 Task: Set the default behavior for pdf documents content to "Download PDFs".
Action: Mouse moved to (946, 24)
Screenshot: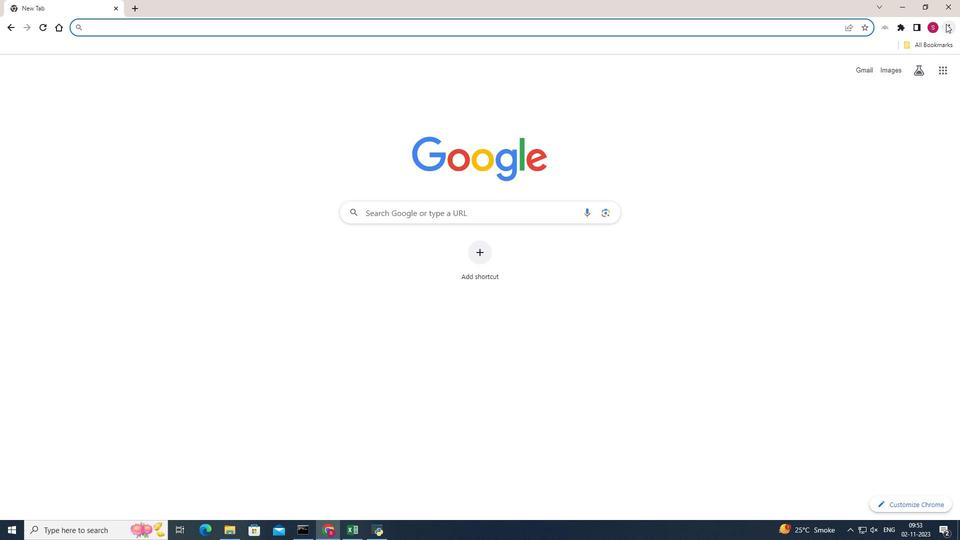 
Action: Mouse pressed left at (946, 24)
Screenshot: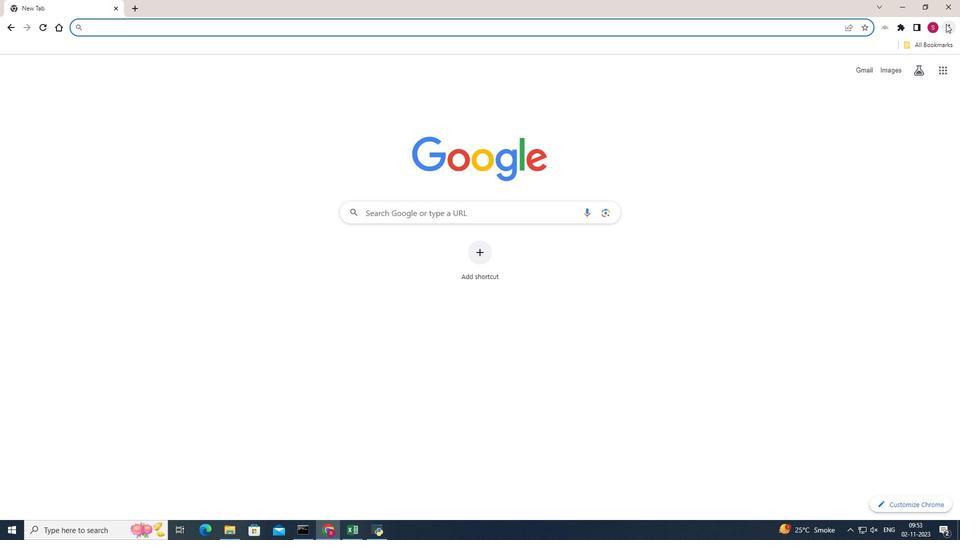 
Action: Mouse moved to (839, 206)
Screenshot: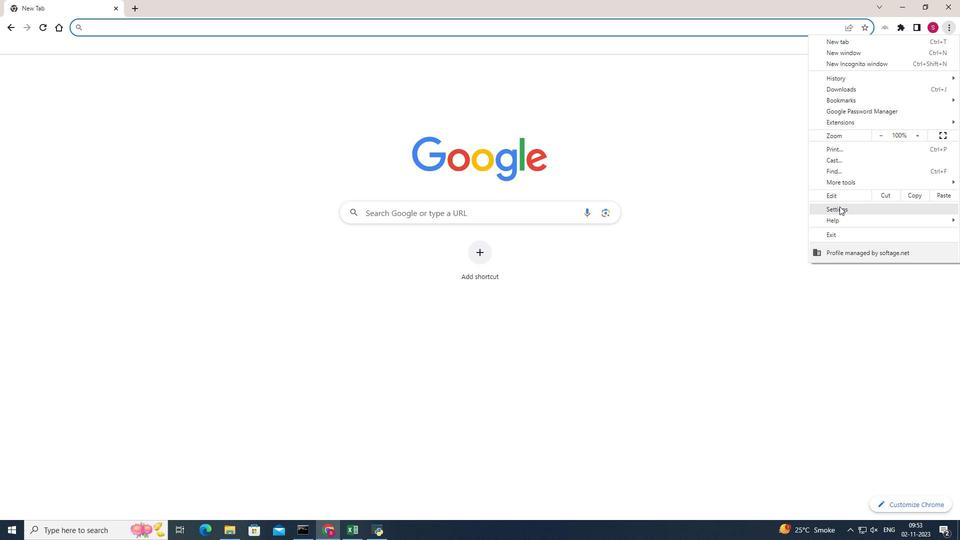 
Action: Mouse pressed left at (839, 206)
Screenshot: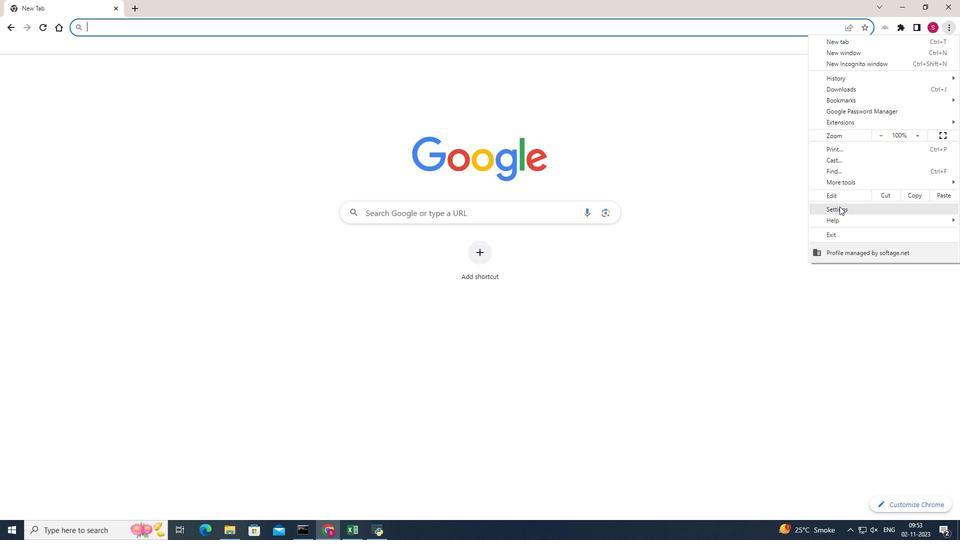 
Action: Mouse pressed left at (839, 206)
Screenshot: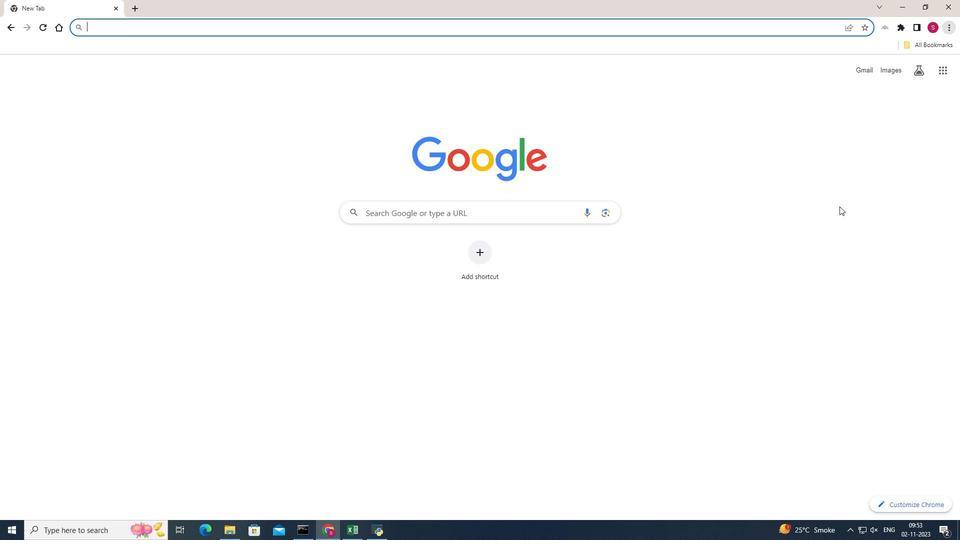 
Action: Mouse moved to (72, 116)
Screenshot: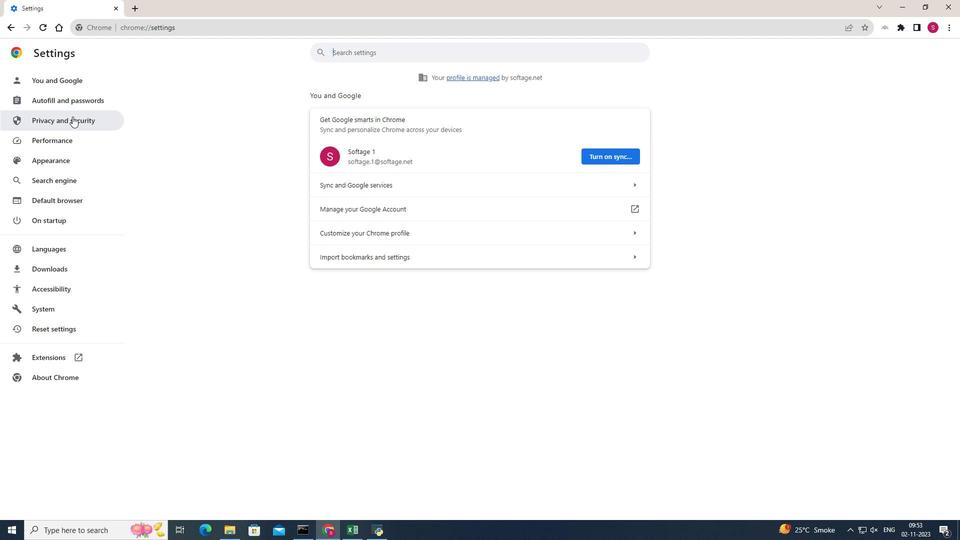 
Action: Mouse pressed left at (72, 116)
Screenshot: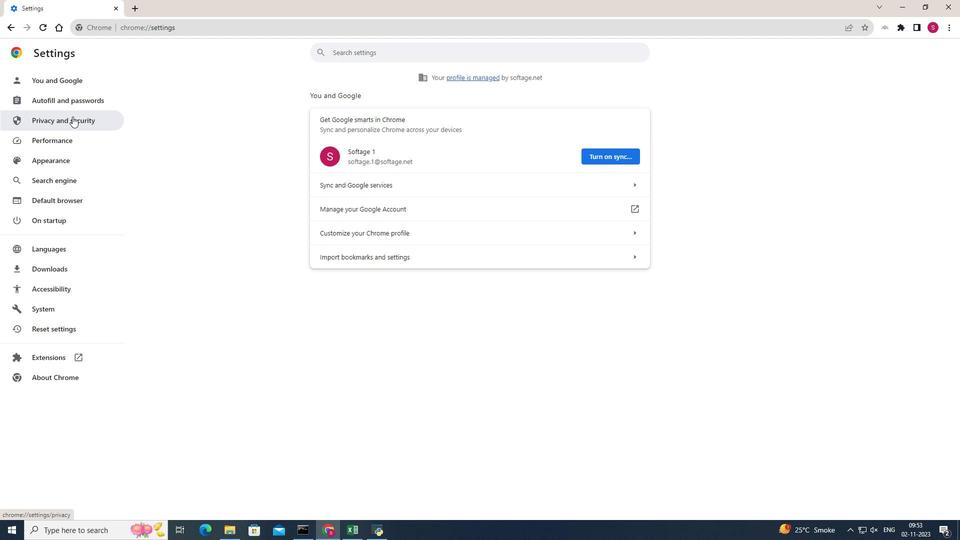 
Action: Mouse pressed left at (72, 116)
Screenshot: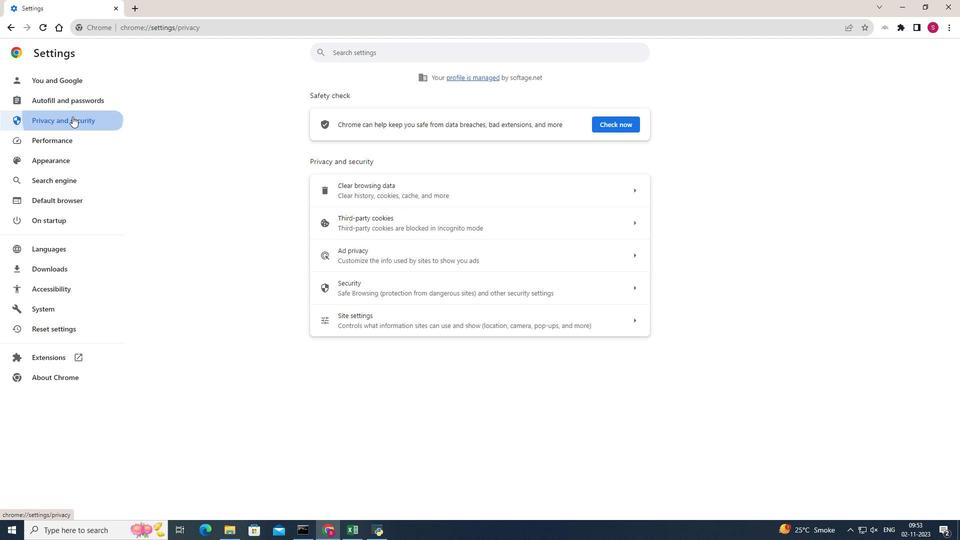 
Action: Mouse moved to (554, 315)
Screenshot: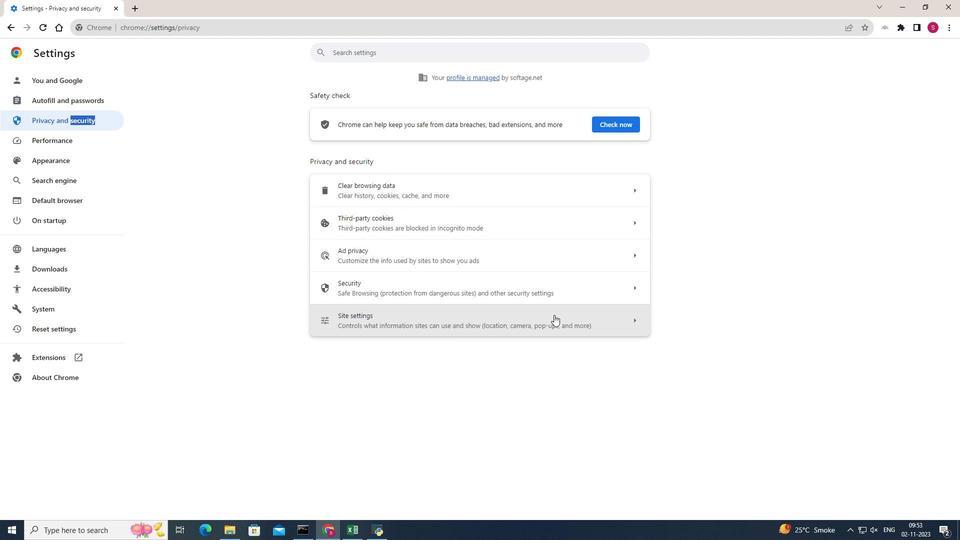 
Action: Mouse pressed left at (554, 315)
Screenshot: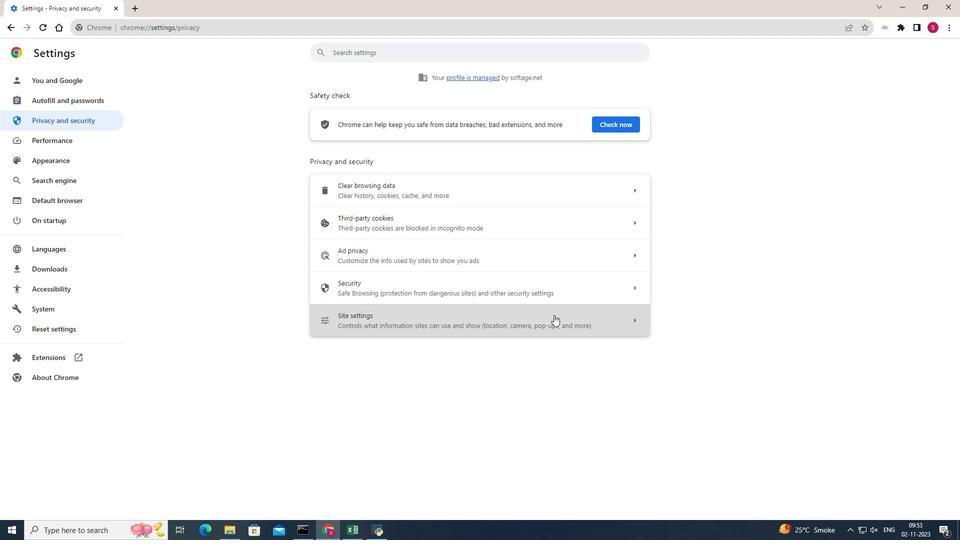 
Action: Mouse scrolled (554, 314) with delta (0, 0)
Screenshot: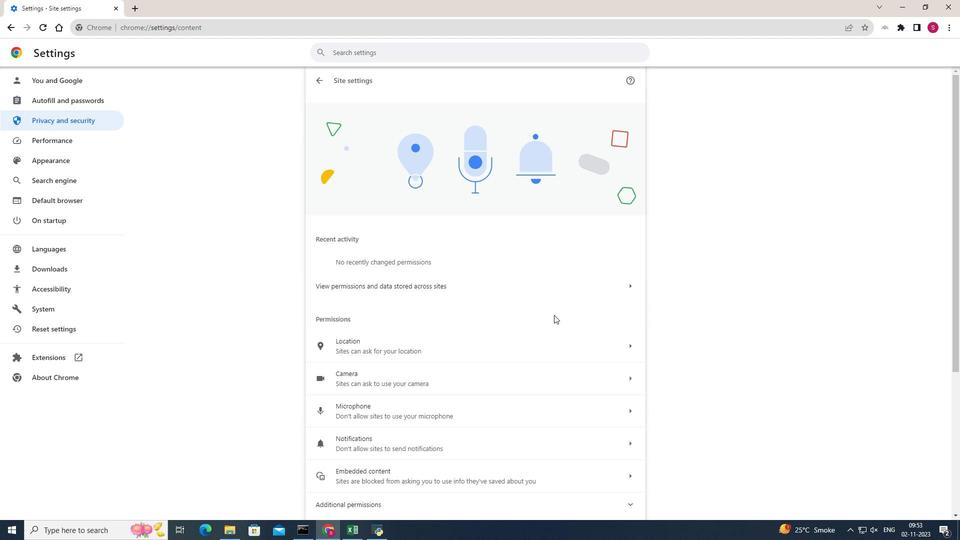 
Action: Mouse scrolled (554, 314) with delta (0, 0)
Screenshot: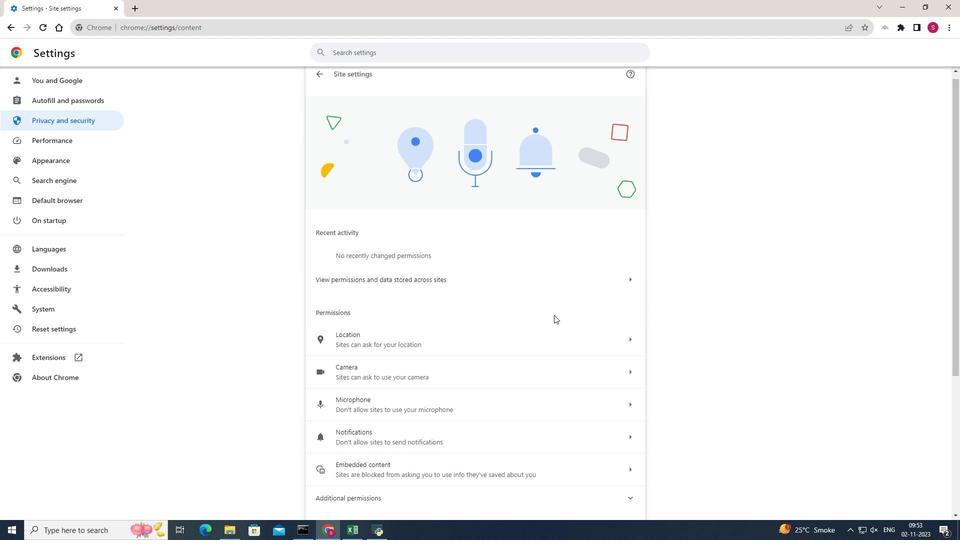
Action: Mouse scrolled (554, 314) with delta (0, 0)
Screenshot: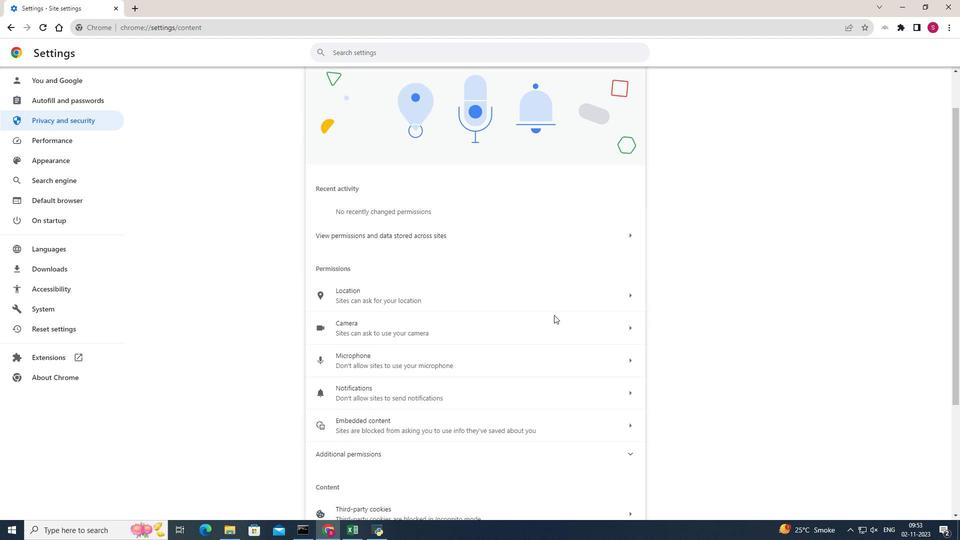 
Action: Mouse scrolled (554, 314) with delta (0, 0)
Screenshot: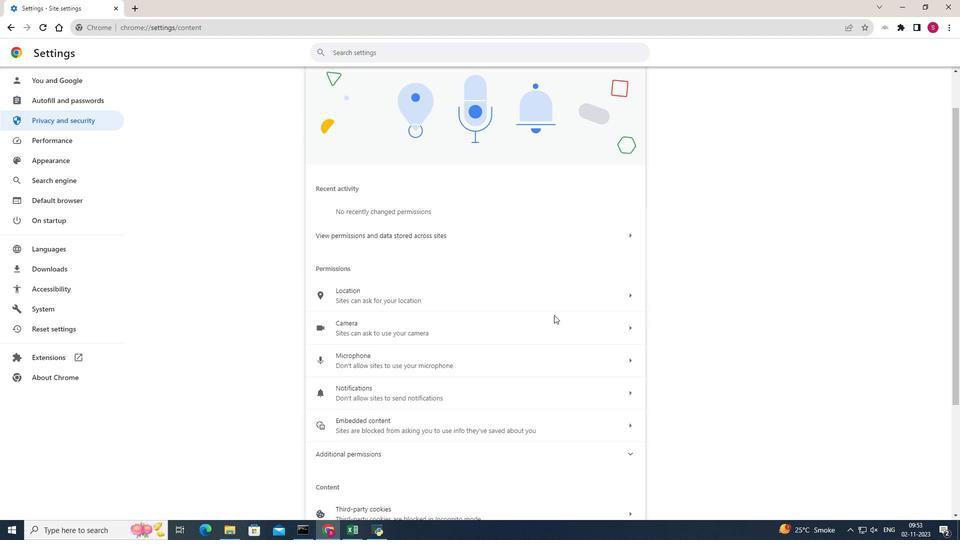 
Action: Mouse scrolled (554, 314) with delta (0, 0)
Screenshot: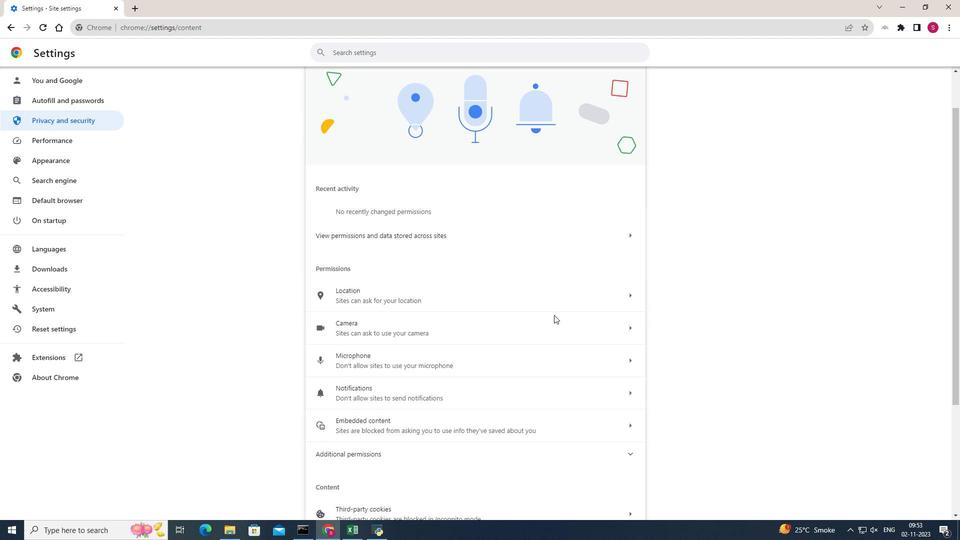 
Action: Mouse moved to (554, 315)
Screenshot: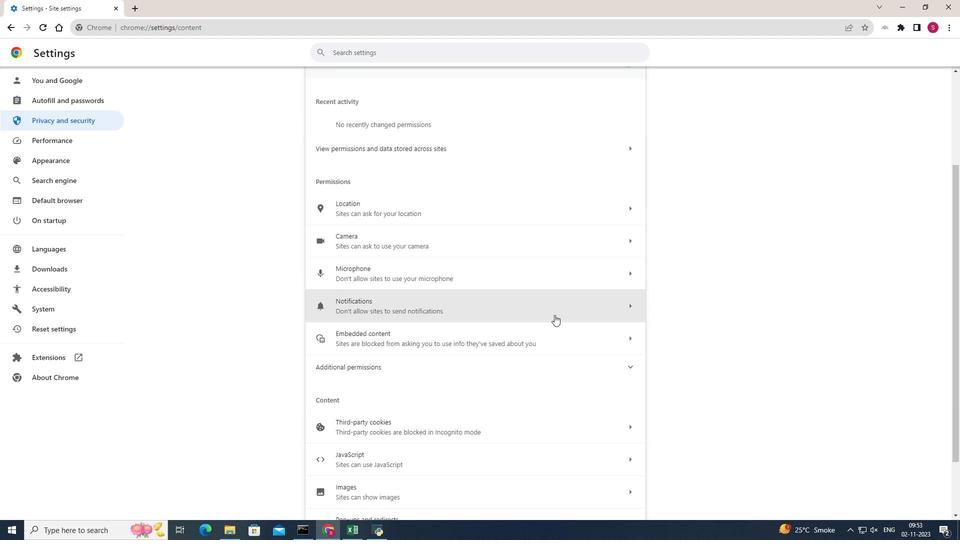 
Action: Mouse scrolled (554, 314) with delta (0, 0)
Screenshot: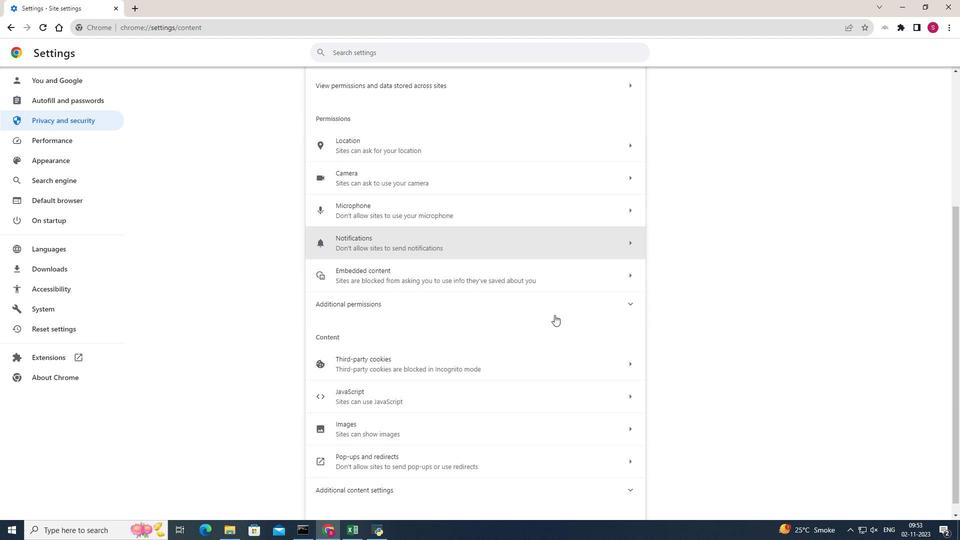 
Action: Mouse scrolled (554, 314) with delta (0, 0)
Screenshot: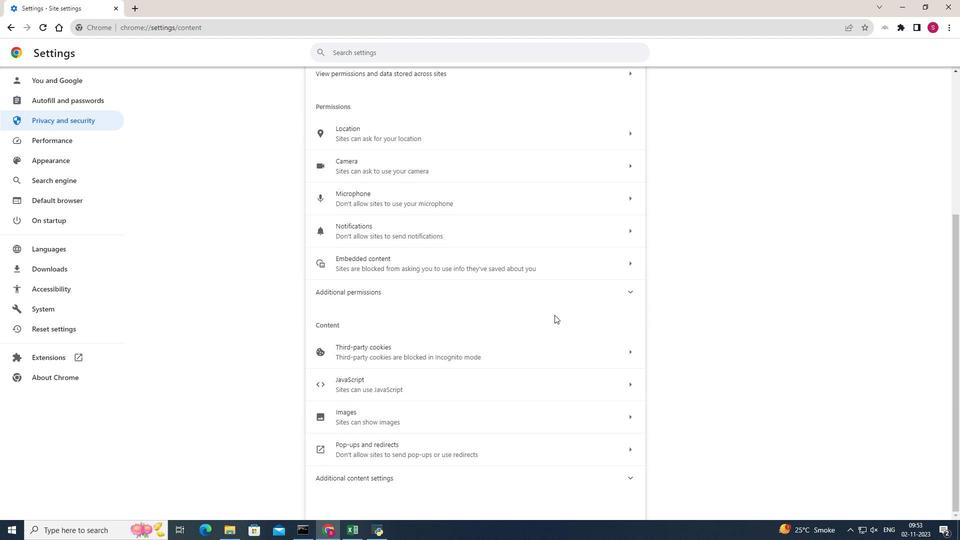 
Action: Mouse scrolled (554, 314) with delta (0, 0)
Screenshot: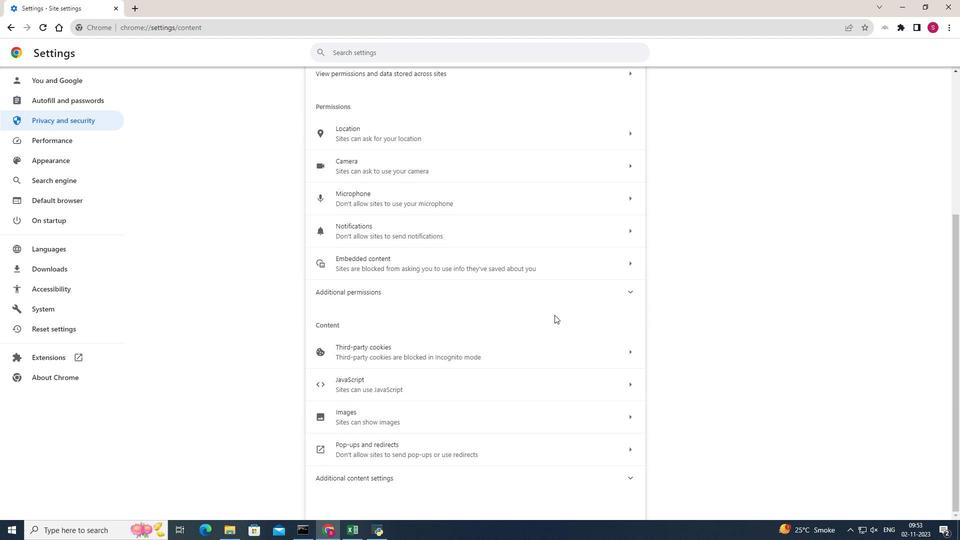 
Action: Mouse moved to (409, 482)
Screenshot: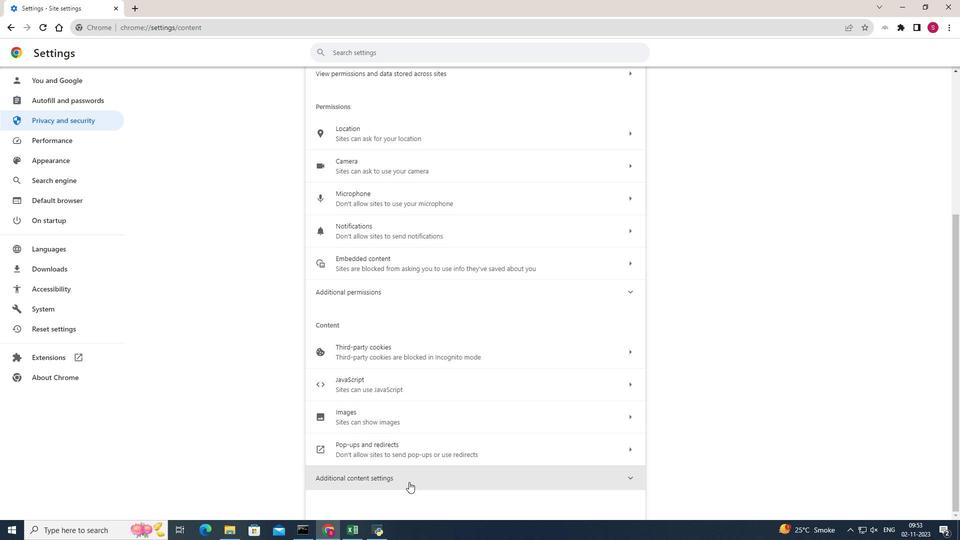 
Action: Mouse pressed left at (409, 482)
Screenshot: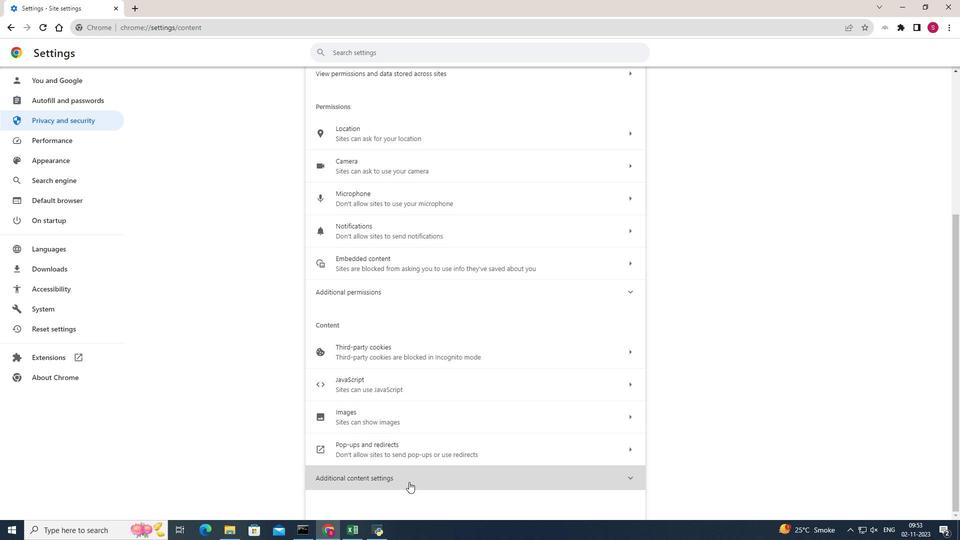 
Action: Mouse moved to (409, 481)
Screenshot: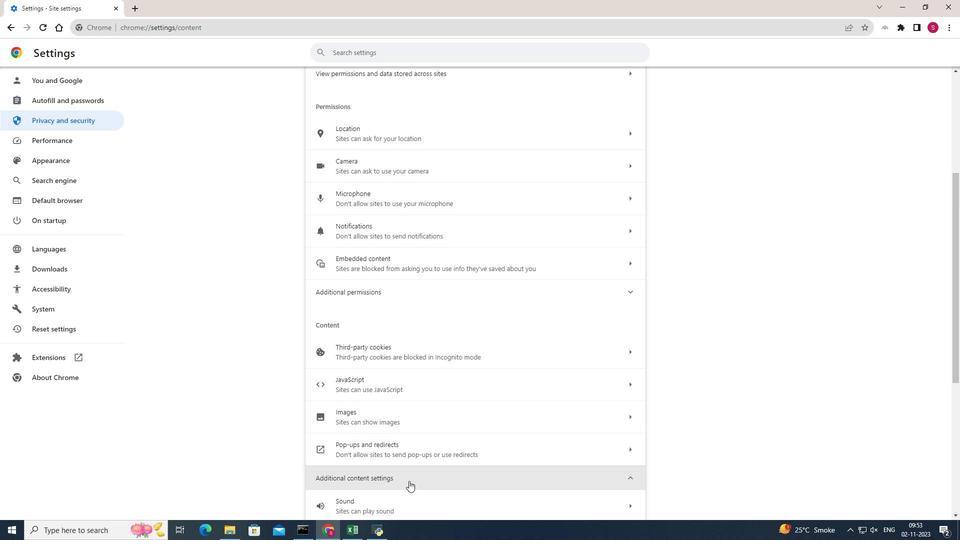 
Action: Mouse scrolled (409, 480) with delta (0, 0)
Screenshot: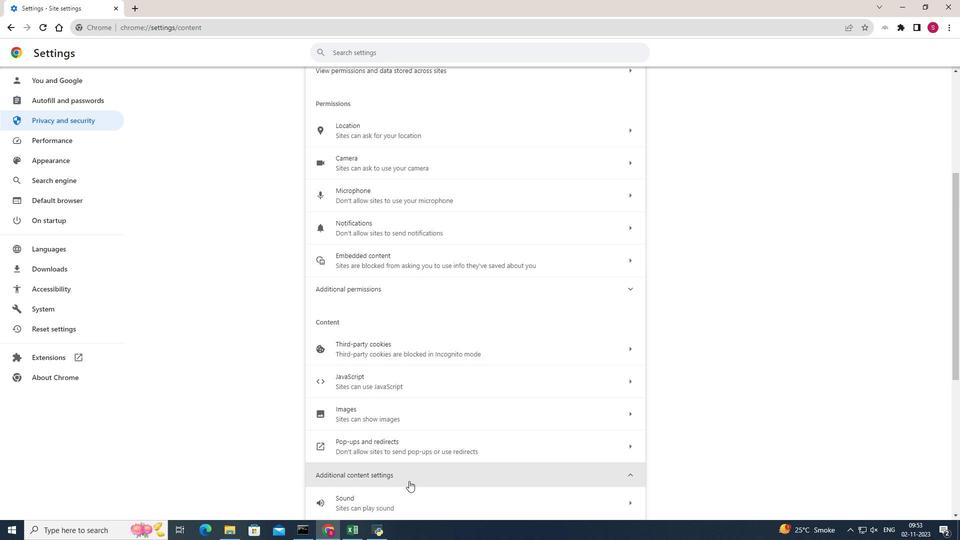 
Action: Mouse scrolled (409, 480) with delta (0, 0)
Screenshot: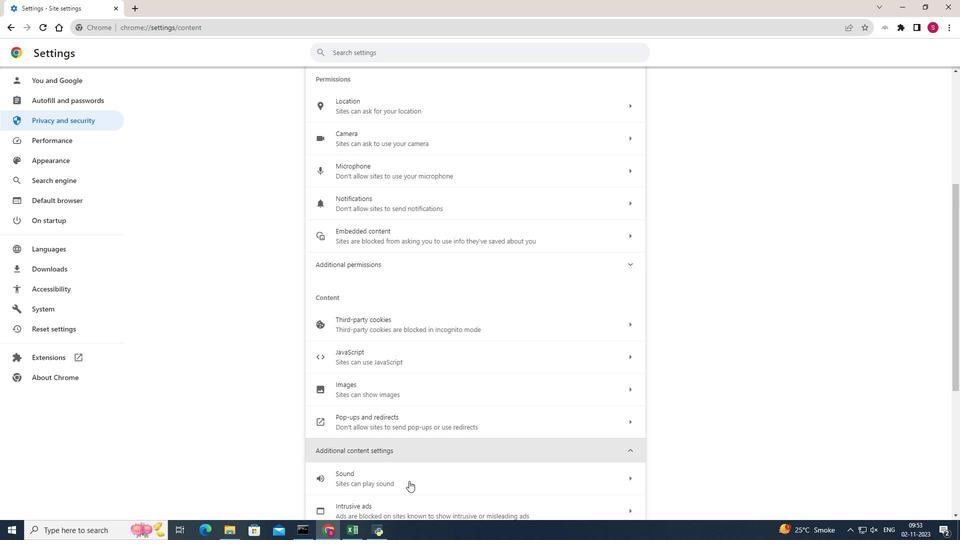 
Action: Mouse scrolled (409, 480) with delta (0, 0)
Screenshot: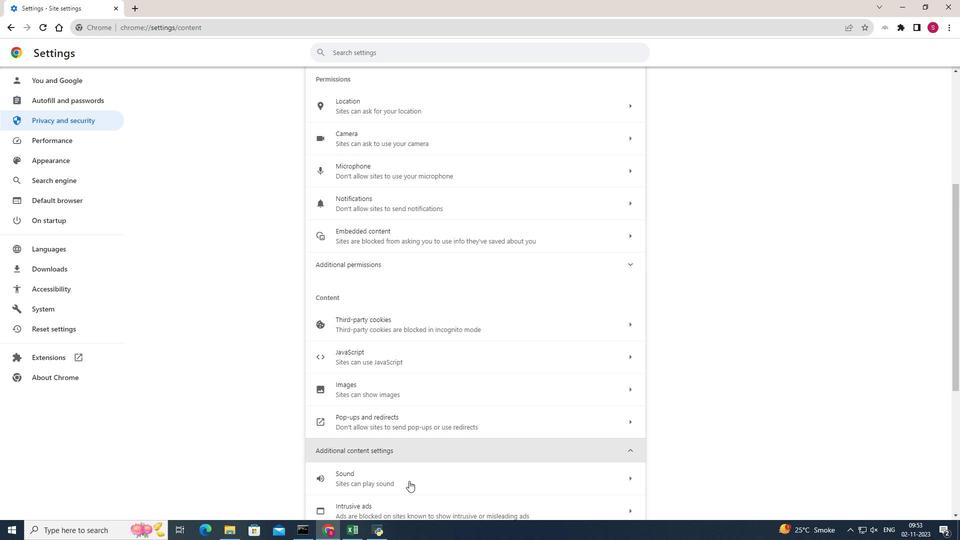 
Action: Mouse scrolled (409, 480) with delta (0, 0)
Screenshot: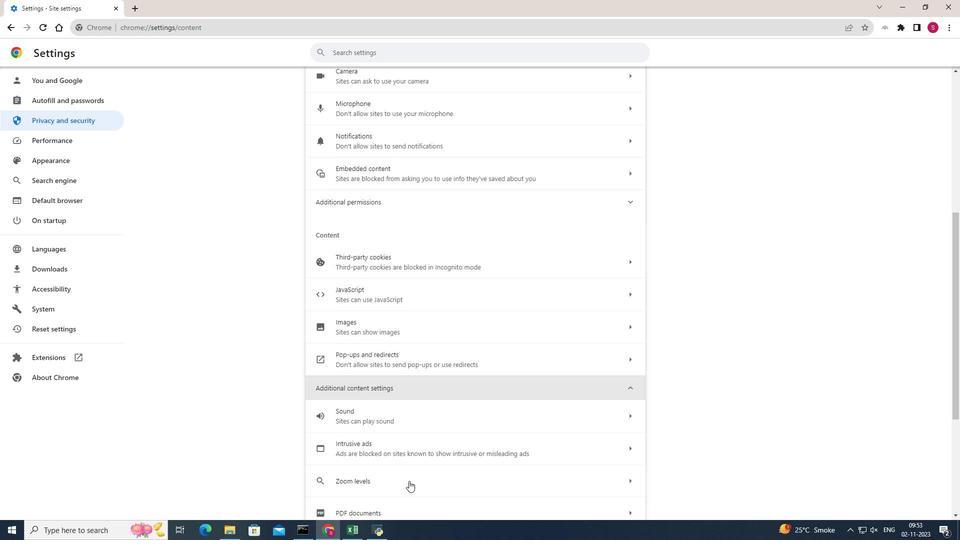 
Action: Mouse moved to (408, 412)
Screenshot: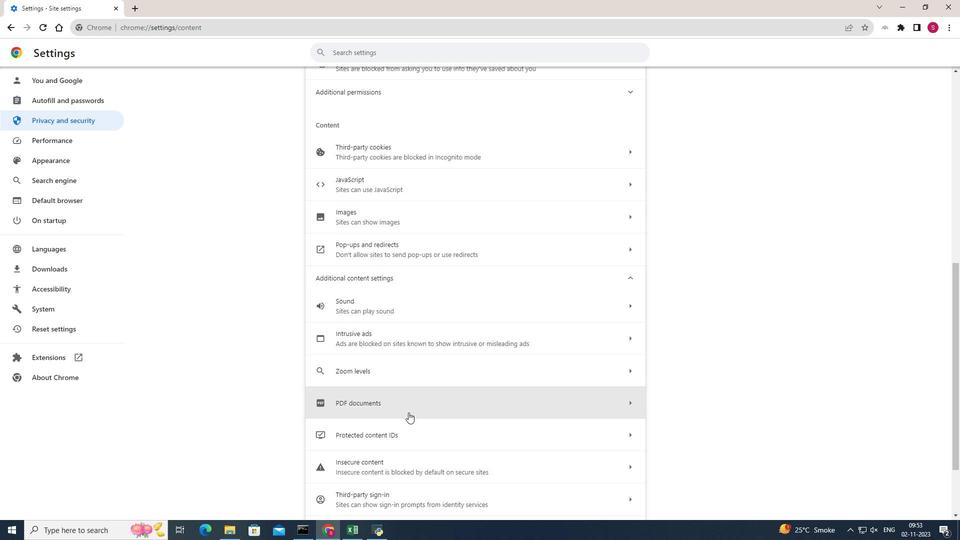 
Action: Mouse pressed left at (408, 412)
Screenshot: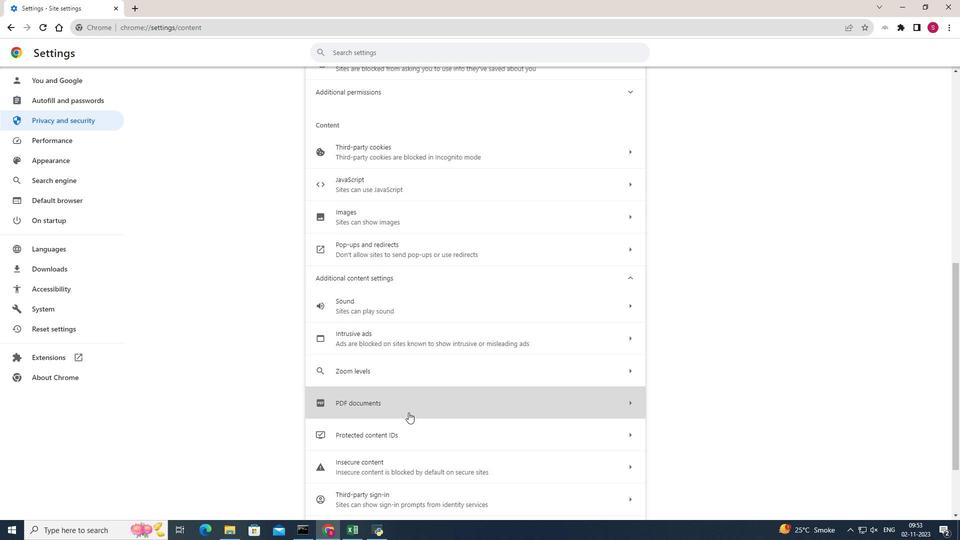 
Action: Mouse moved to (329, 166)
Screenshot: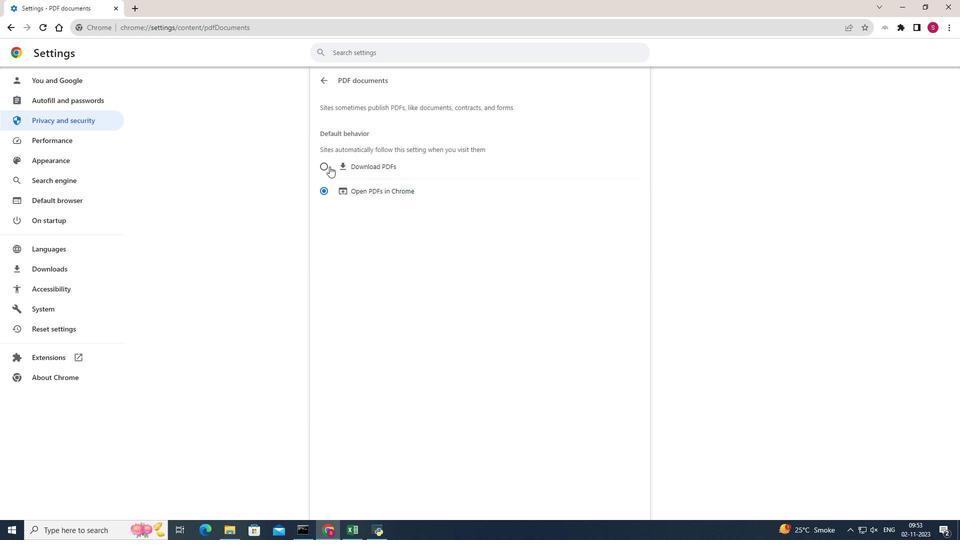 
Action: Mouse pressed left at (329, 166)
Screenshot: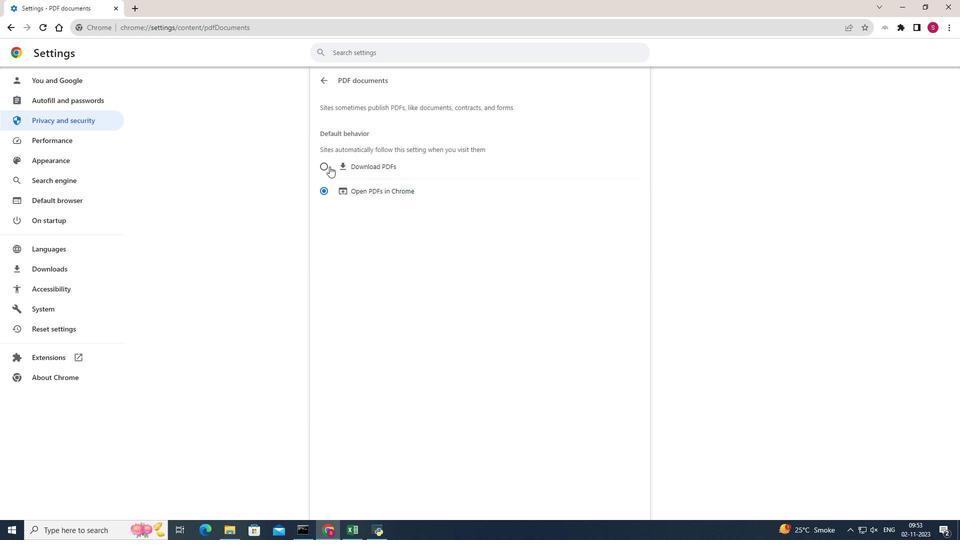 
Action: Mouse moved to (396, 175)
Screenshot: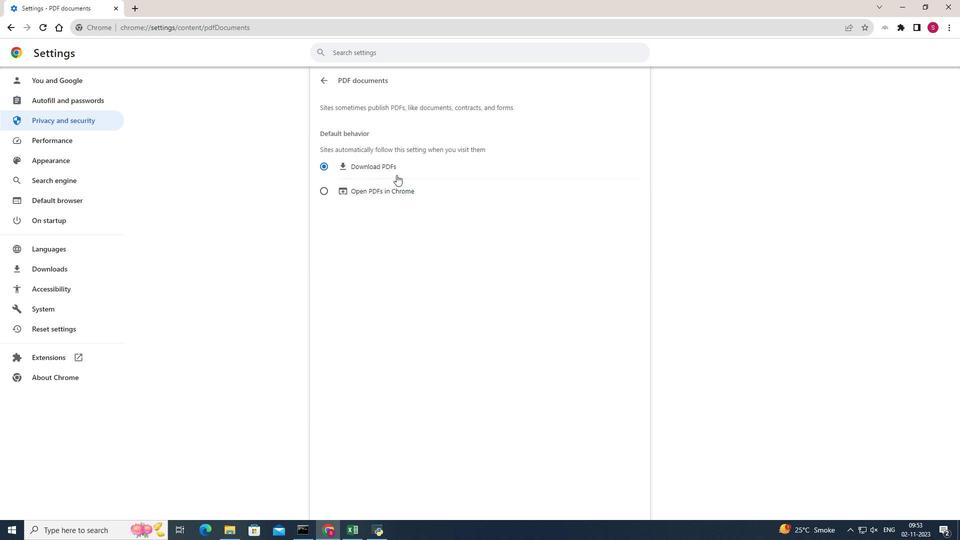 
